 Task: In the  document compliance.rtf Select the first Column and change text color to  'Brown' Apply the command  'Undo' Apply the command  Redo
Action: Mouse moved to (436, 203)
Screenshot: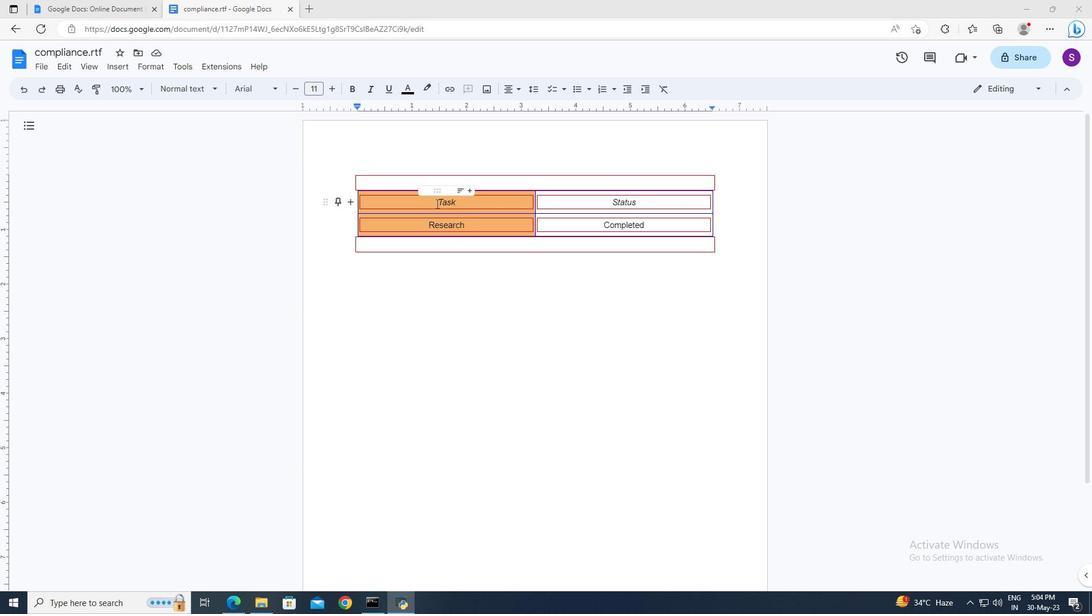 
Action: Mouse pressed left at (436, 203)
Screenshot: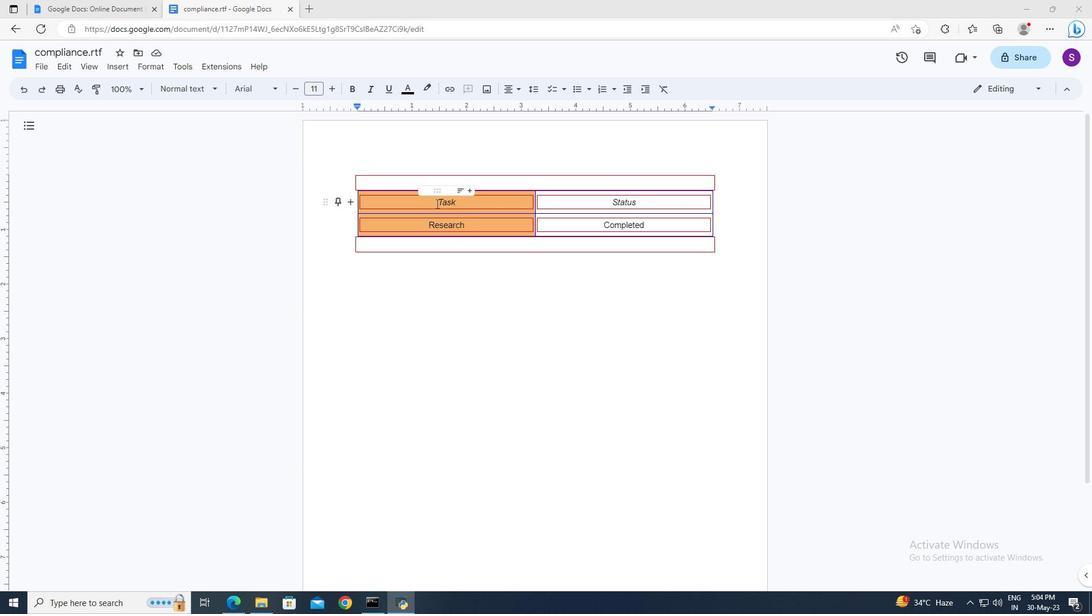 
Action: Key pressed <Key.shift><Key.down>
Screenshot: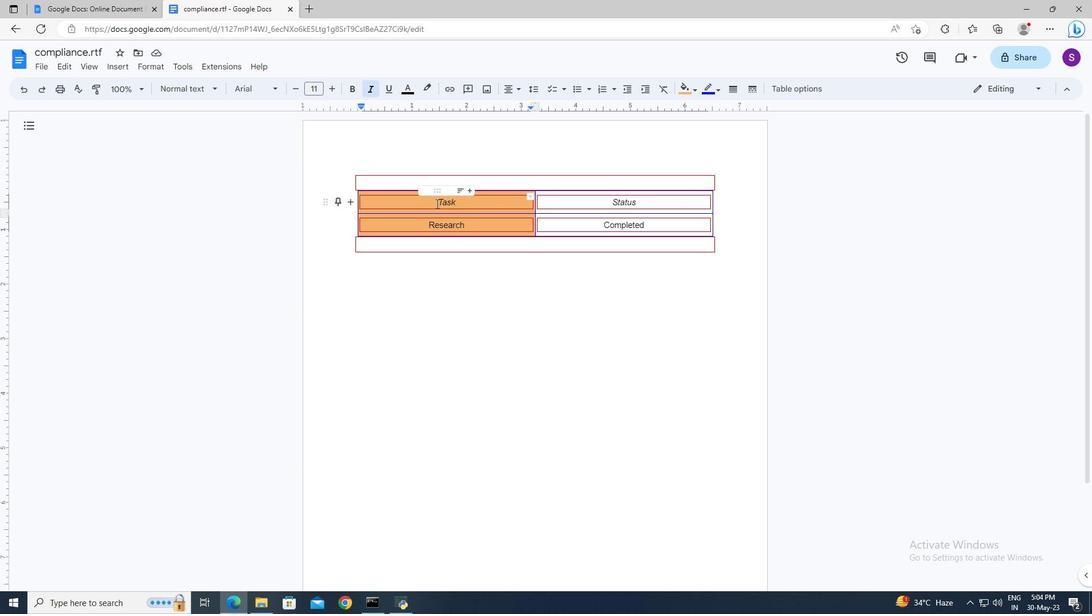 
Action: Mouse moved to (411, 96)
Screenshot: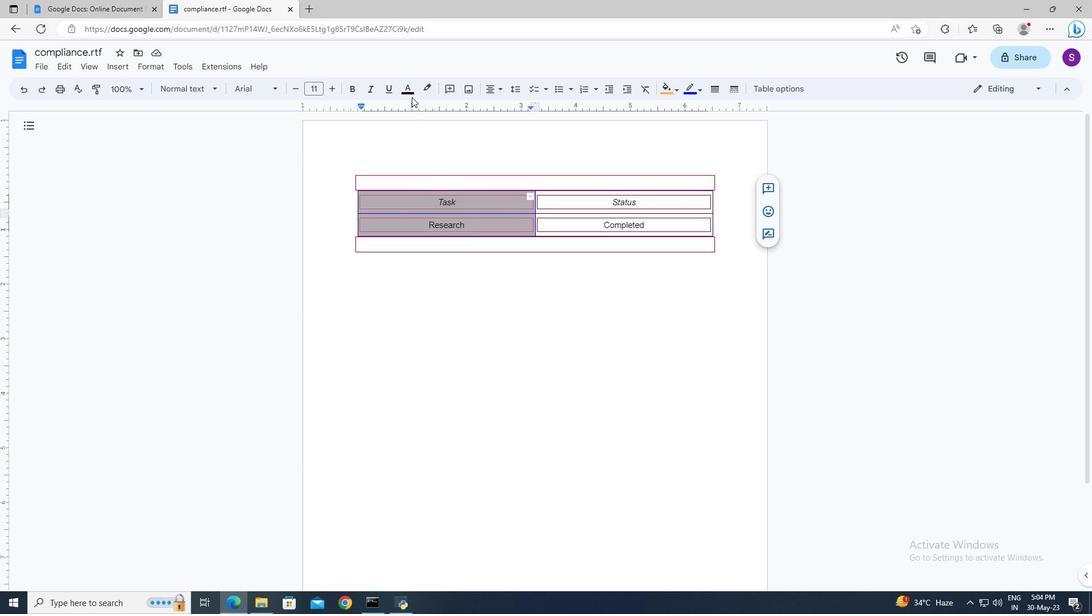 
Action: Mouse pressed left at (411, 96)
Screenshot: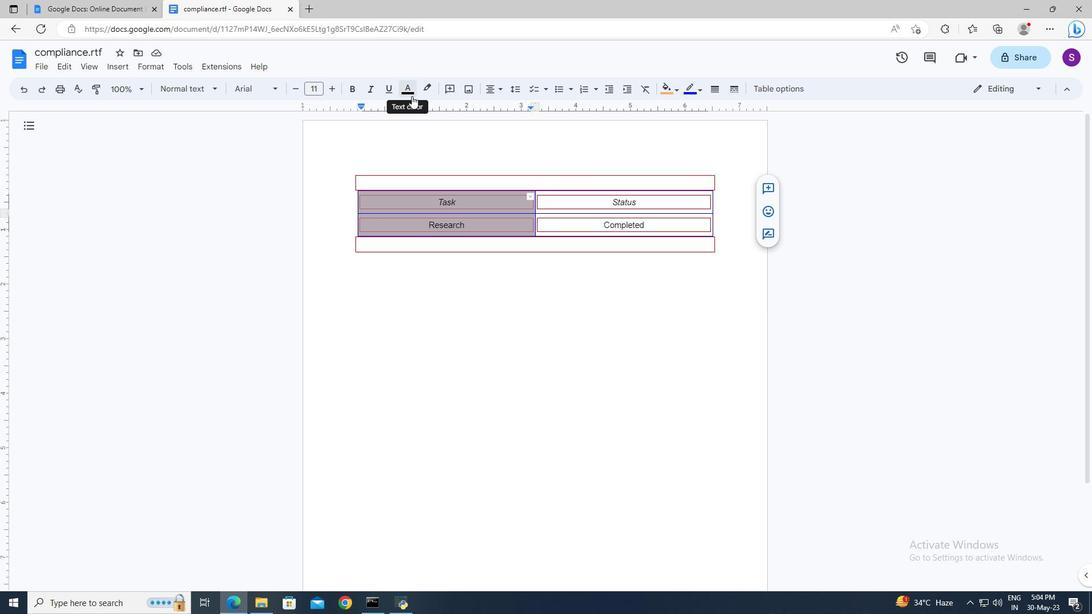 
Action: Mouse moved to (436, 198)
Screenshot: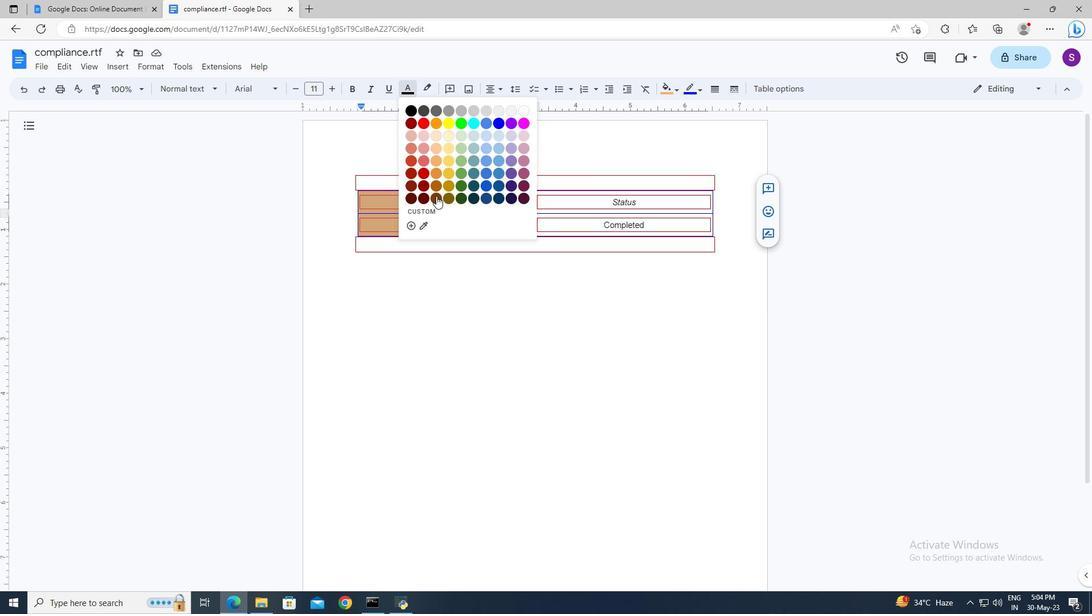 
Action: Mouse pressed left at (436, 198)
Screenshot: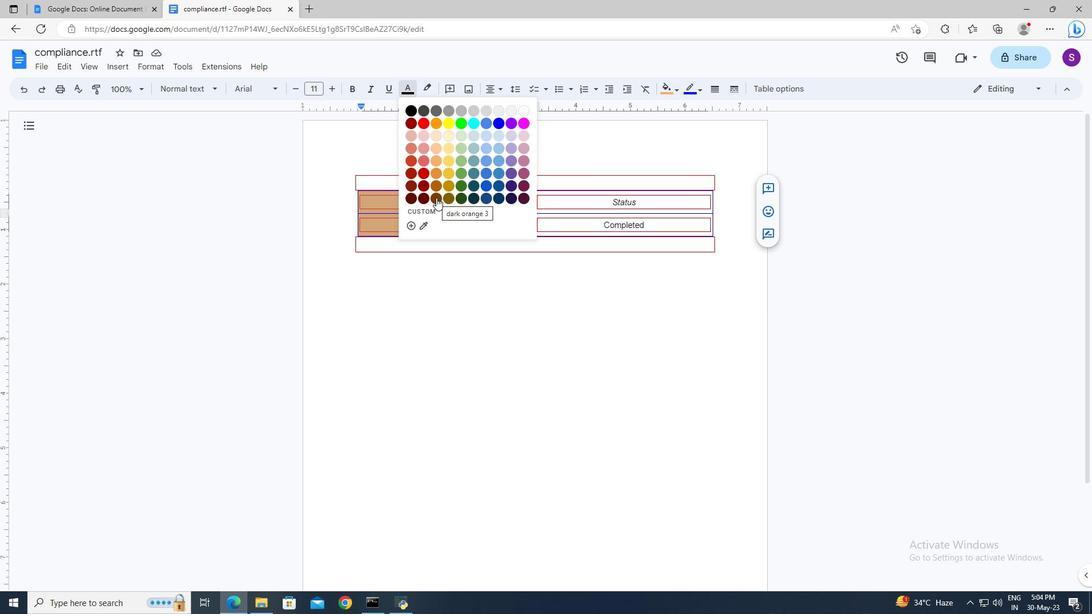
Action: Mouse moved to (464, 294)
Screenshot: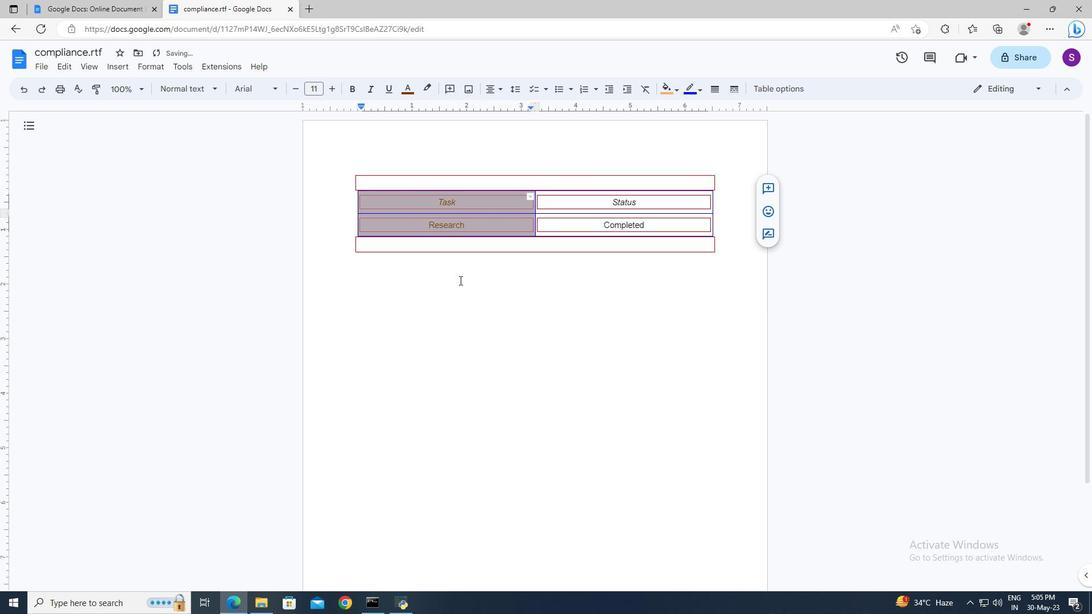 
Action: Mouse pressed left at (464, 294)
Screenshot: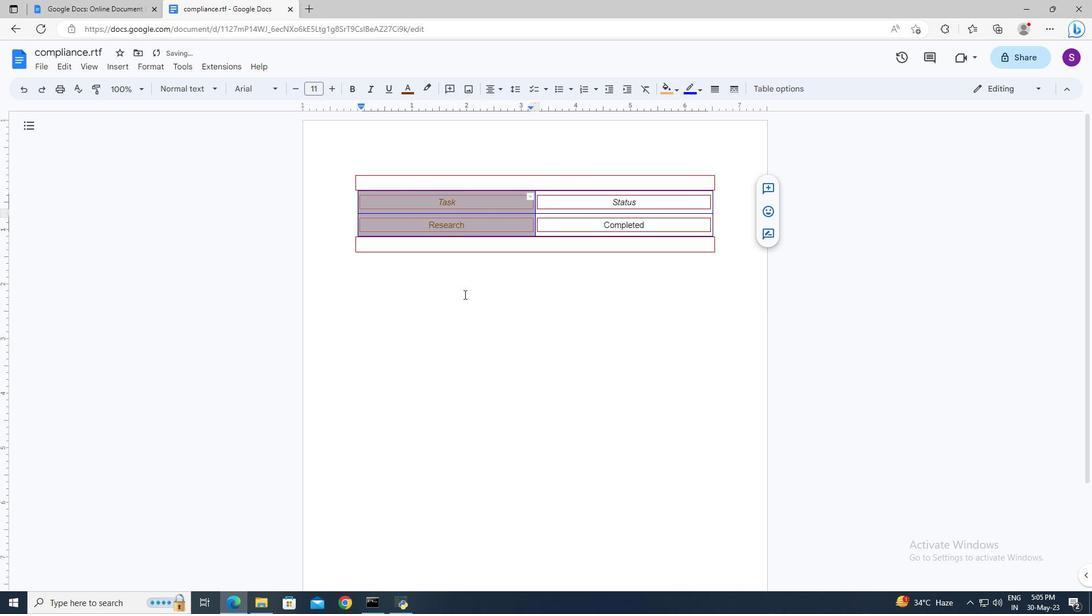 
Action: Key pressed ctrl+Z
Screenshot: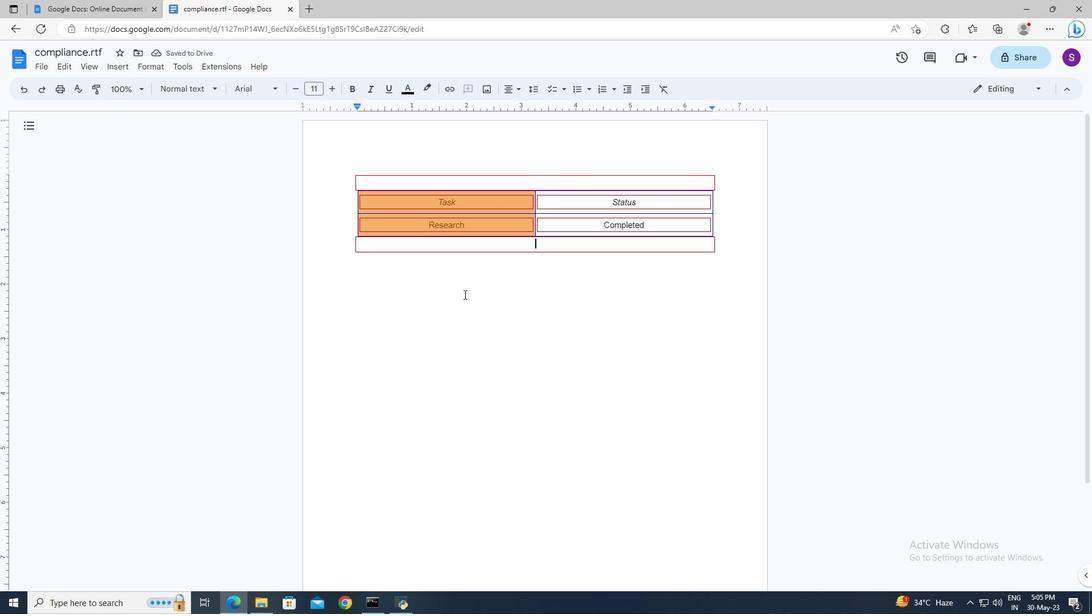 
Action: Mouse pressed left at (464, 294)
Screenshot: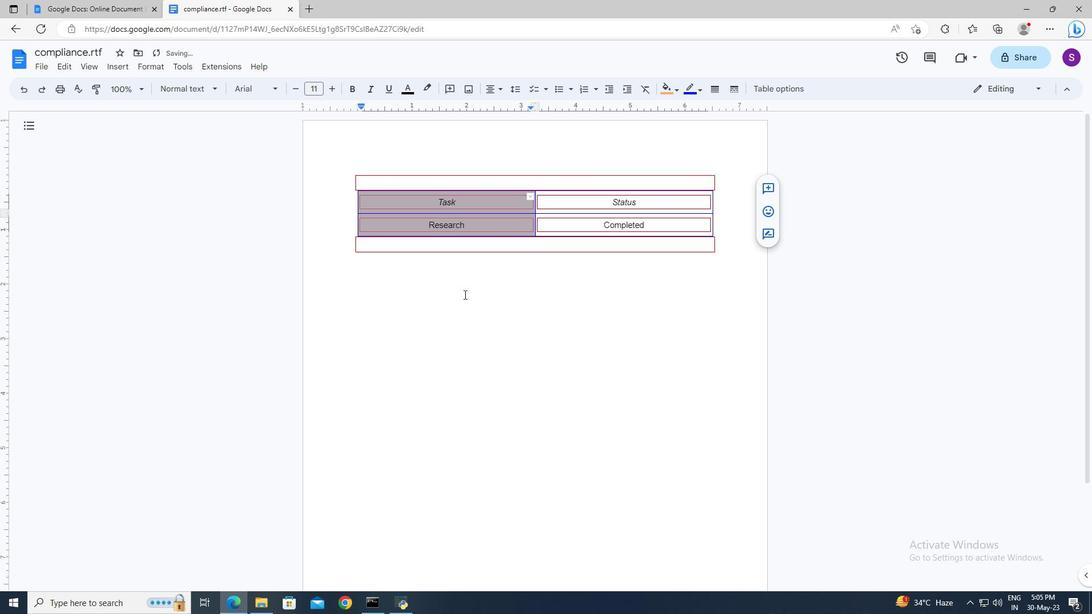 
Action: Key pressed ctrl+Y
Screenshot: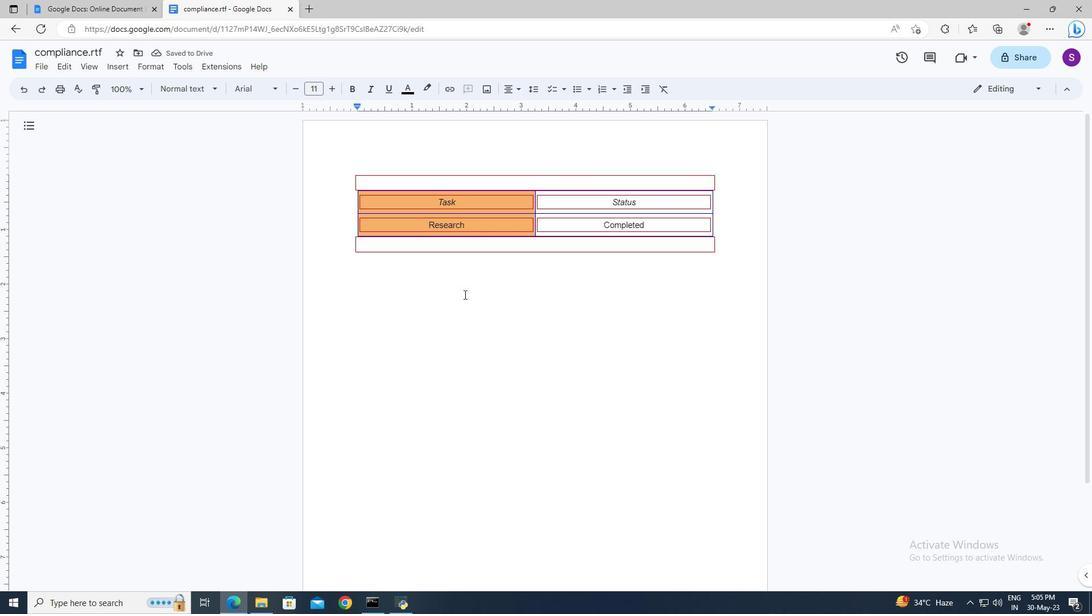 
Action: Mouse pressed left at (464, 294)
Screenshot: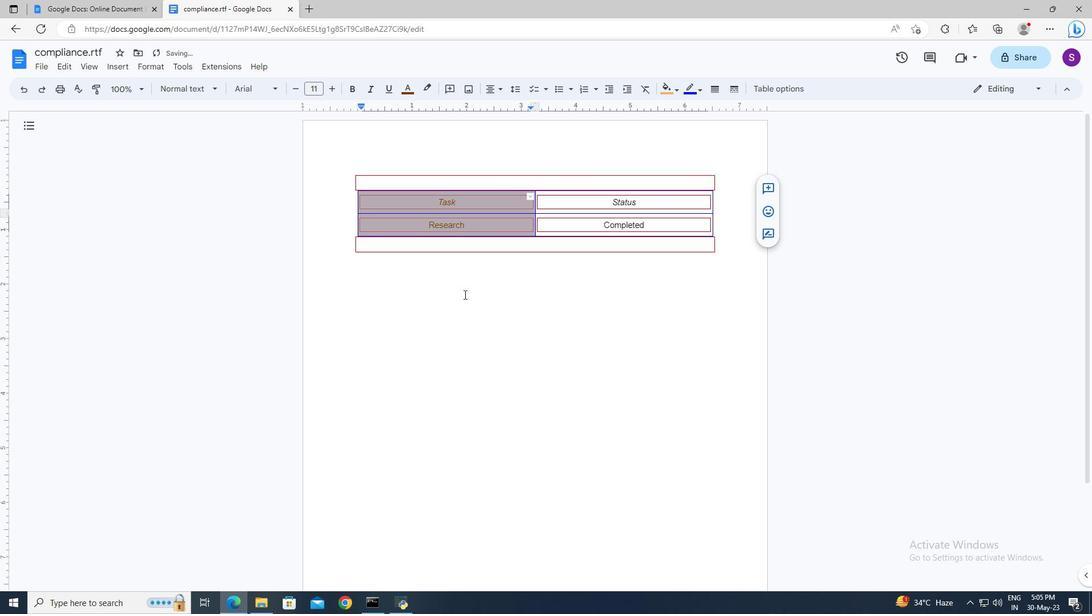 
